 Task: Find the shortest route from Rapid City to Badlands National Park.
Action: Mouse moved to (877, 65)
Screenshot: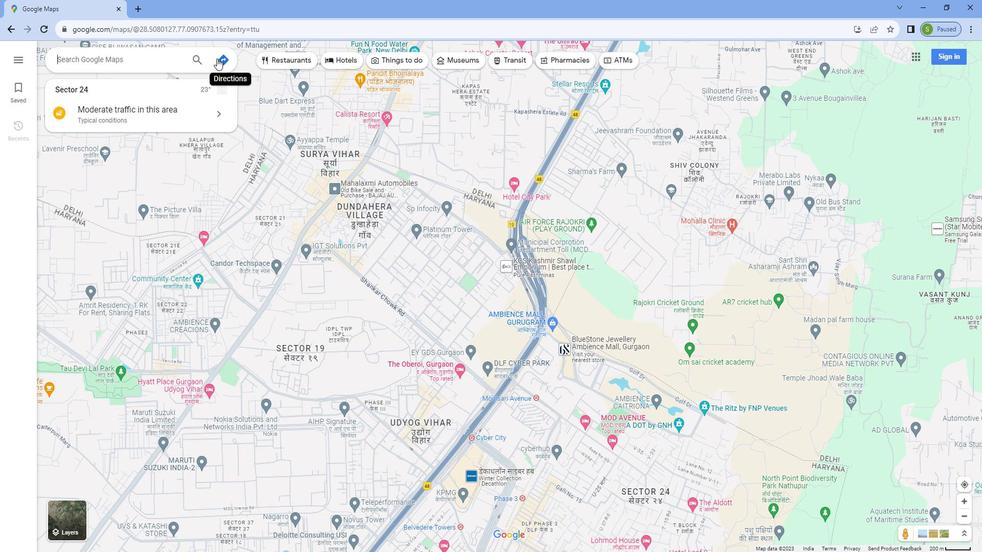 
Action: Mouse pressed left at (877, 65)
Screenshot: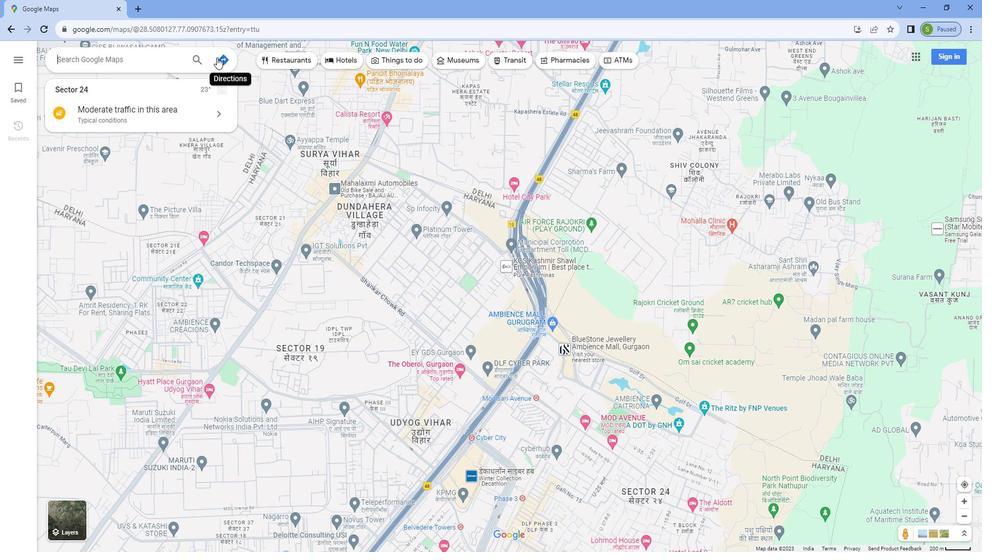 
Action: Mouse moved to (805, 97)
Screenshot: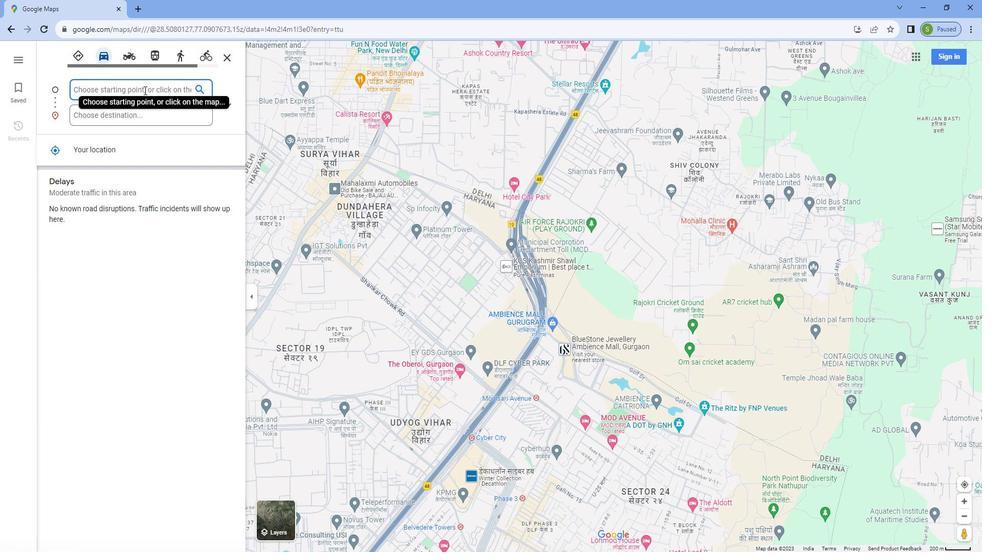 
Action: Mouse pressed left at (805, 97)
Screenshot: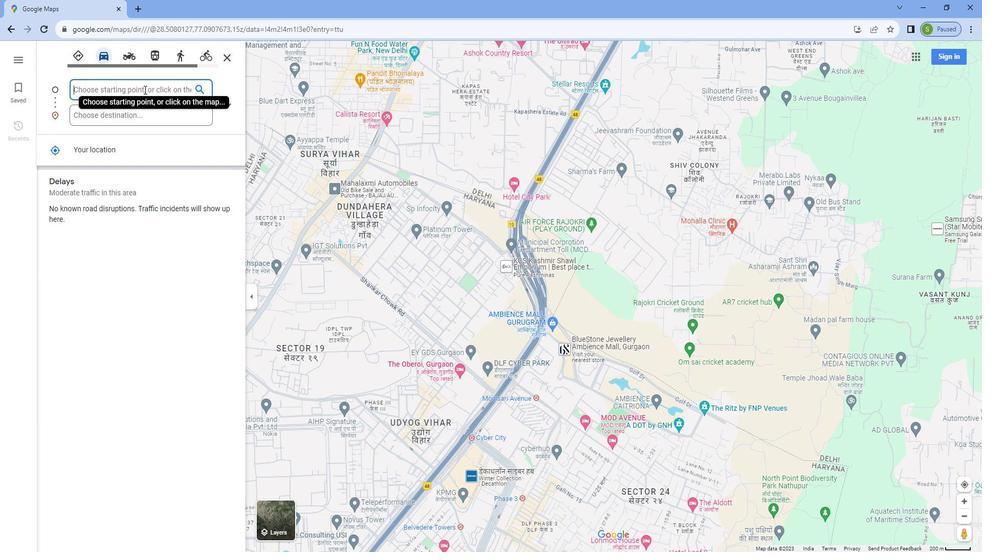 
Action: Key pressed <Key.caps_lock>R<Key.caps_lock>apid<Key.space><Key.caps_lock>C<Key.caps_lock>ity
Screenshot: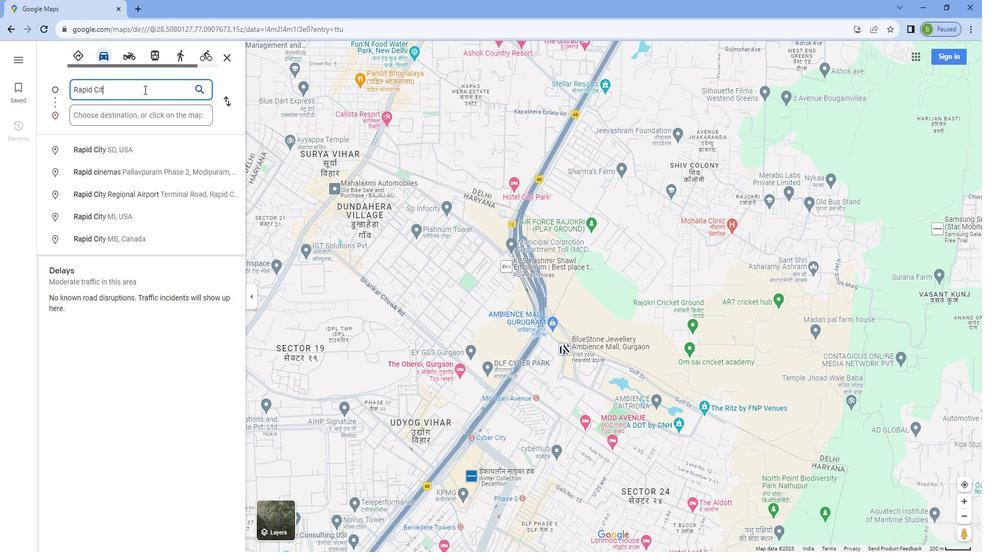 
Action: Mouse moved to (803, 116)
Screenshot: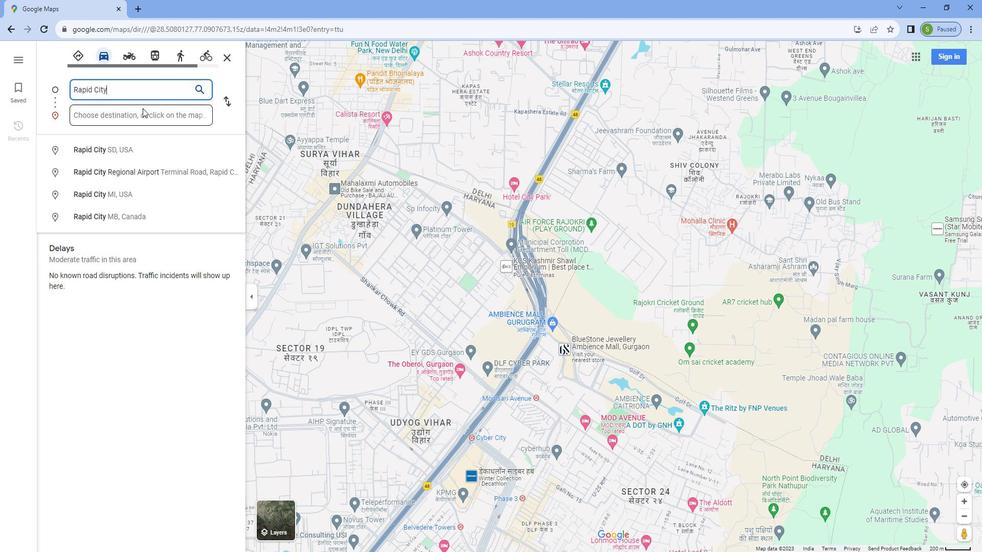 
Action: Mouse pressed left at (803, 116)
Screenshot: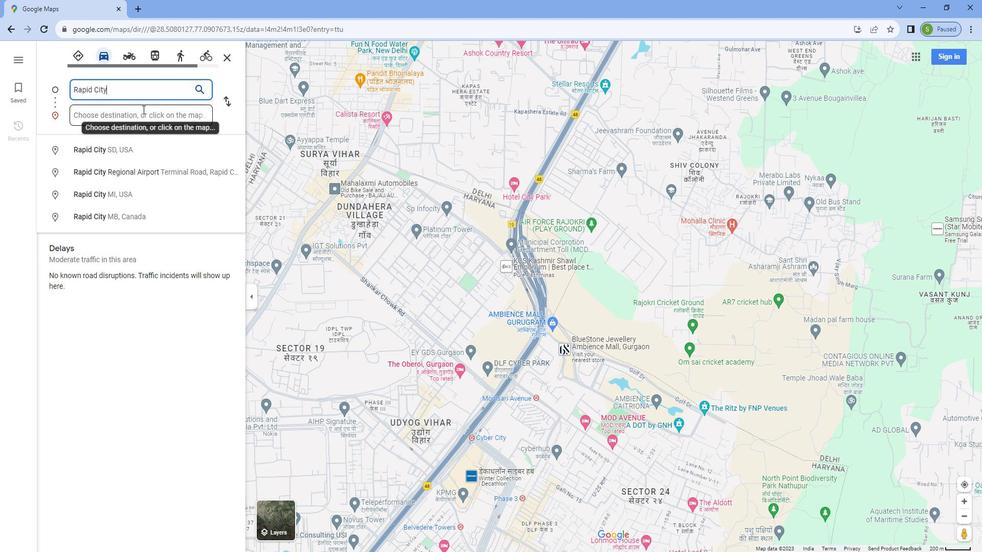 
Action: Key pressed <Key.caps_lock>B<Key.caps_lock>adlands<Key.space><Key.caps_lock>N<Key.caps_lock>ational<Key.space><Key.caps_lock>P<Key.caps_lock>ark<Key.enter>
Screenshot: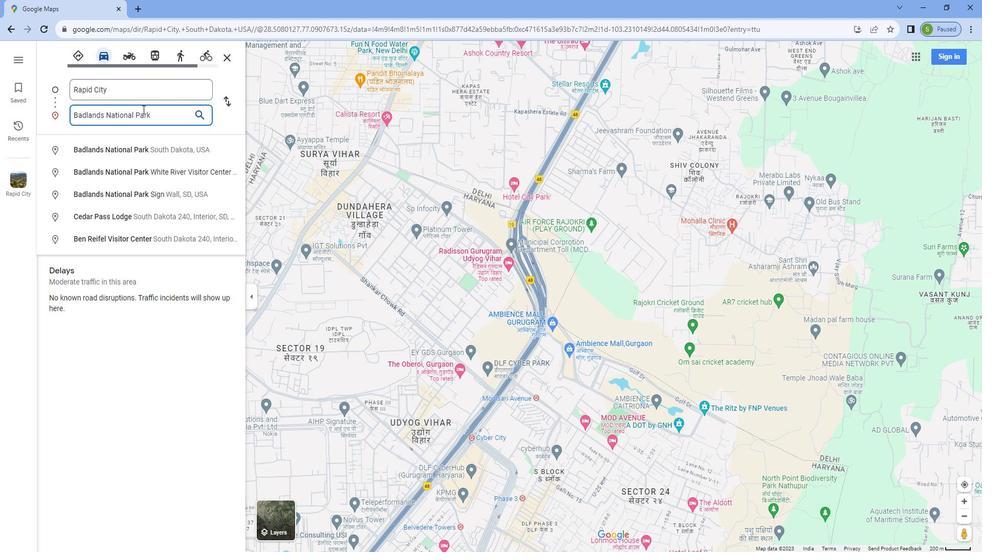 
Action: Mouse moved to (747, 278)
Screenshot: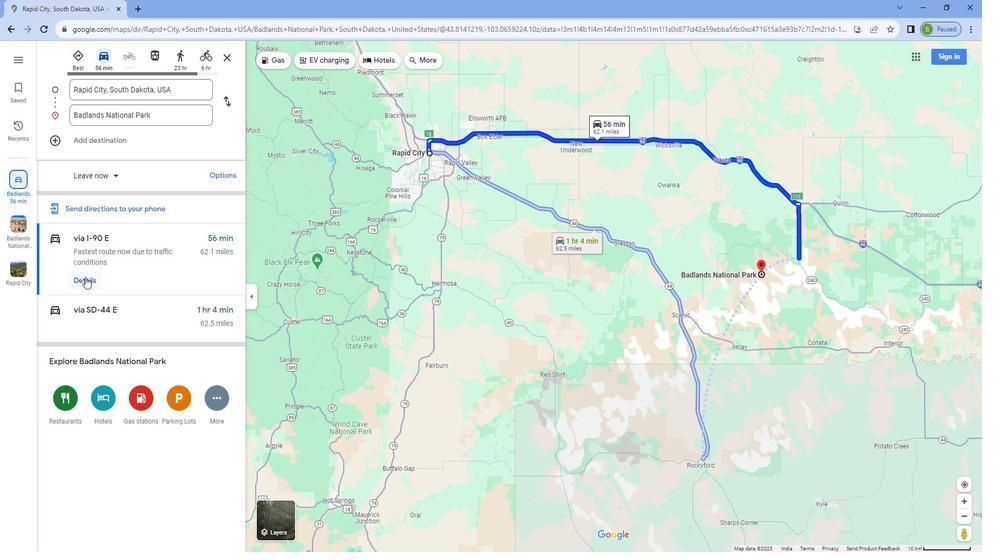 
Action: Mouse pressed left at (747, 278)
Screenshot: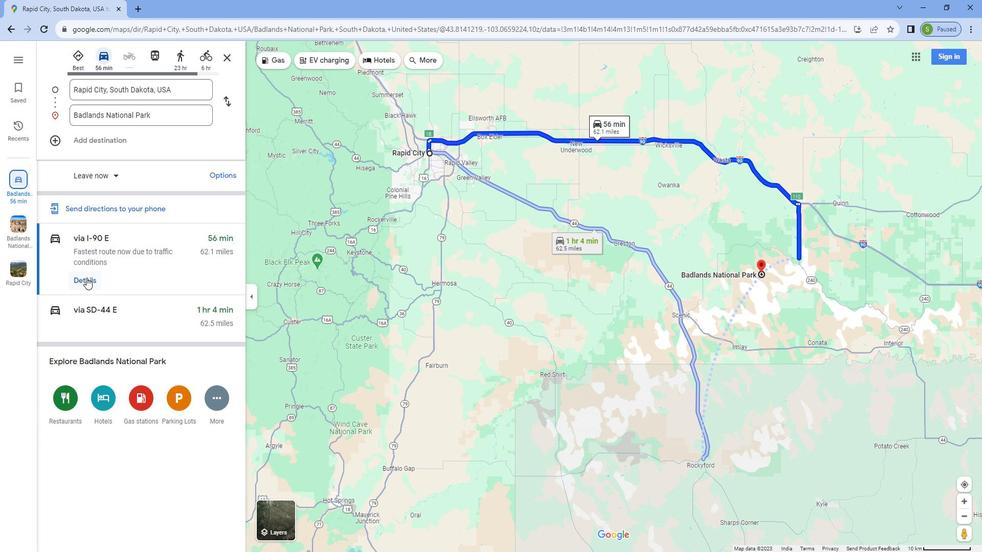 
Action: Mouse moved to (722, 195)
Screenshot: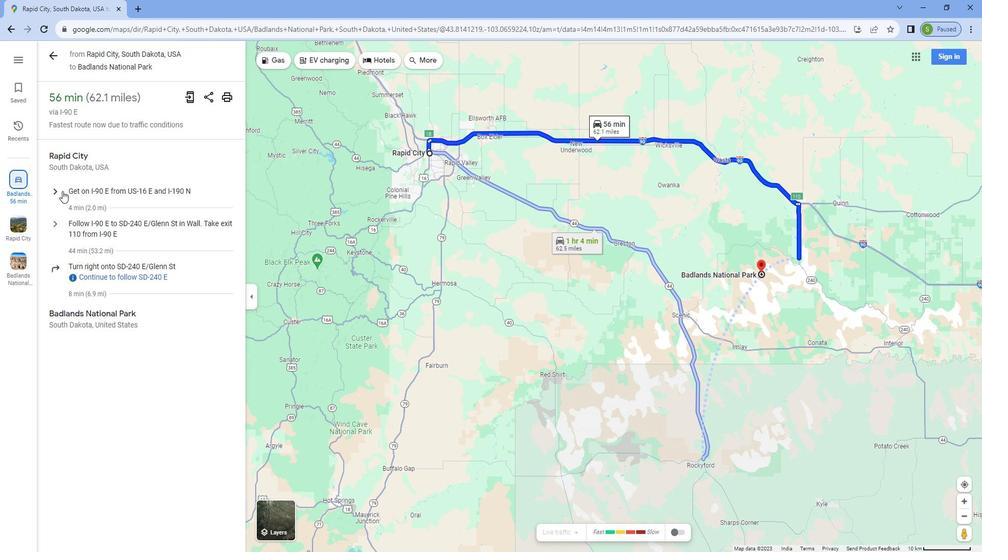 
Action: Mouse pressed left at (722, 195)
Screenshot: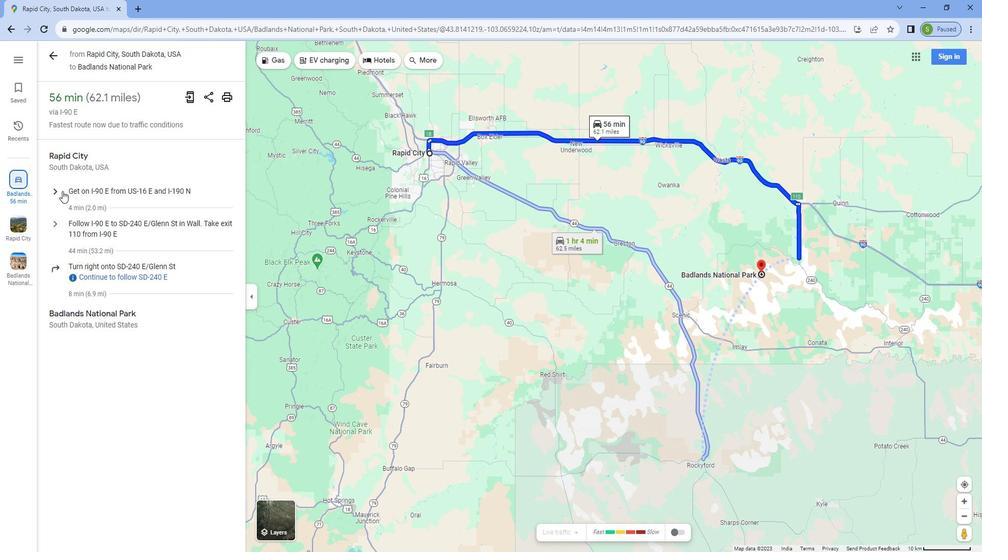 
Action: Mouse moved to (720, 419)
Screenshot: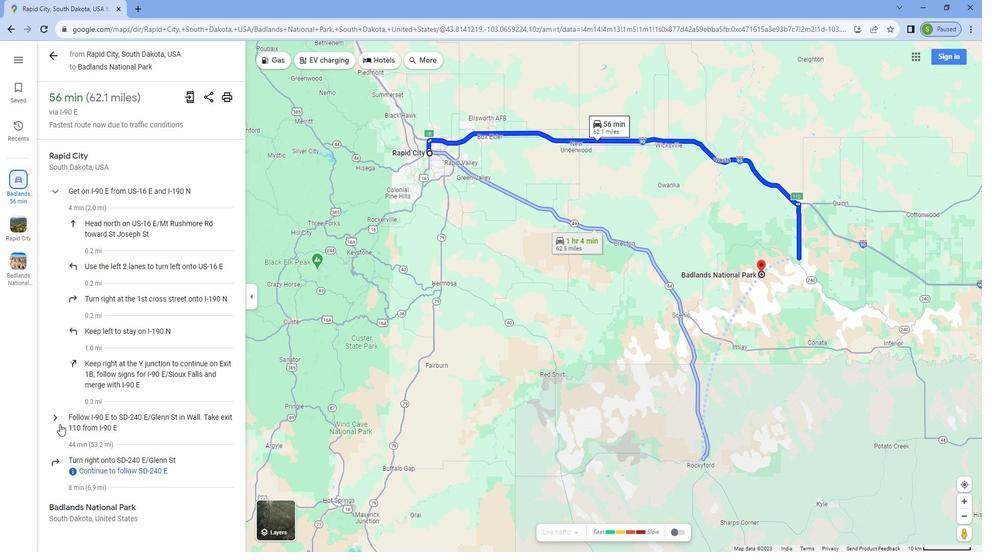 
Action: Mouse pressed left at (720, 419)
Screenshot: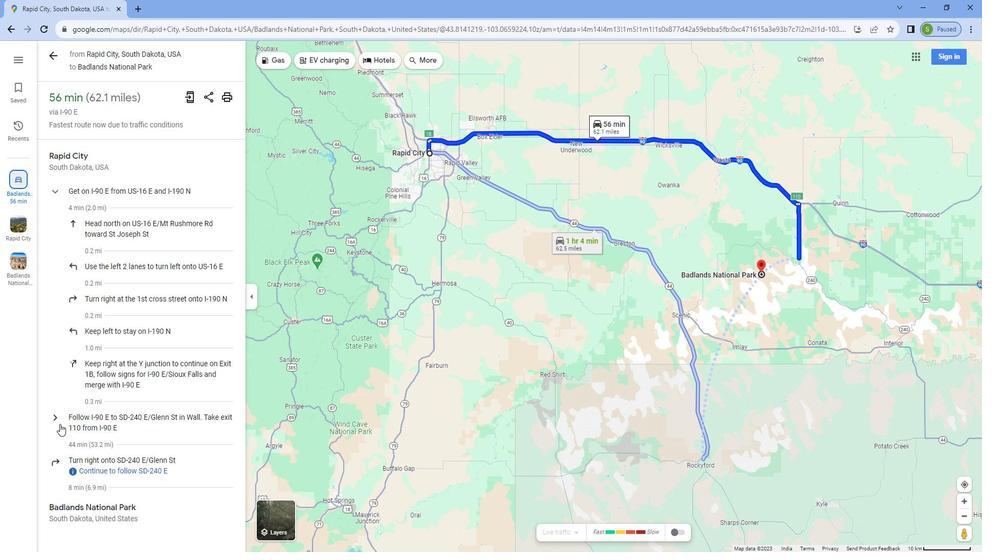 
Action: Mouse moved to (724, 419)
Screenshot: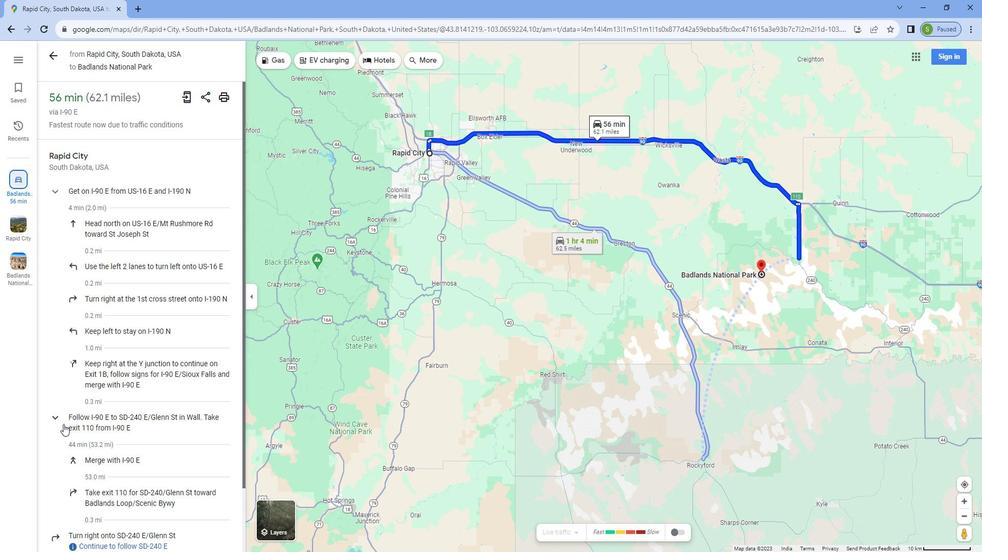 
Action: Mouse scrolled (724, 418) with delta (0, 0)
Screenshot: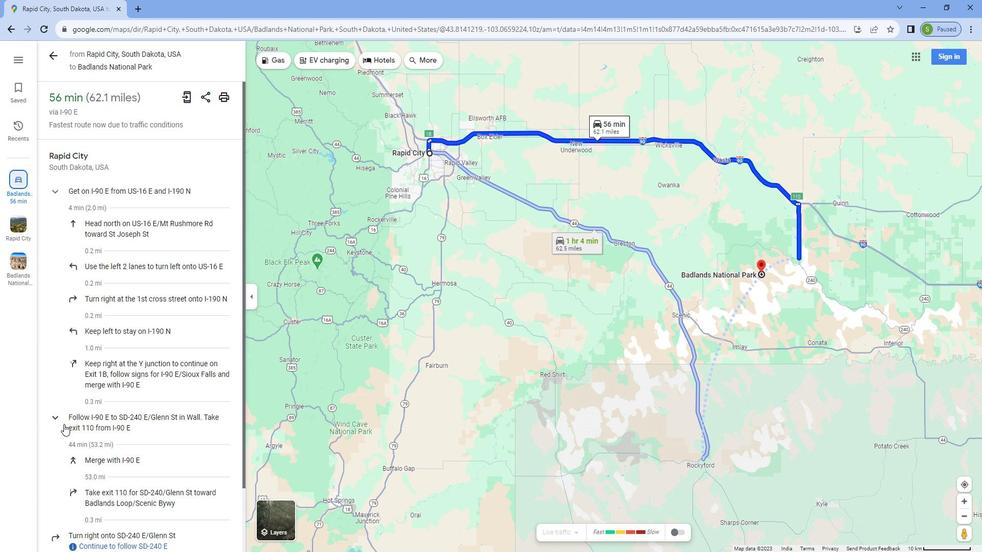 
Action: Mouse scrolled (724, 418) with delta (0, 0)
Screenshot: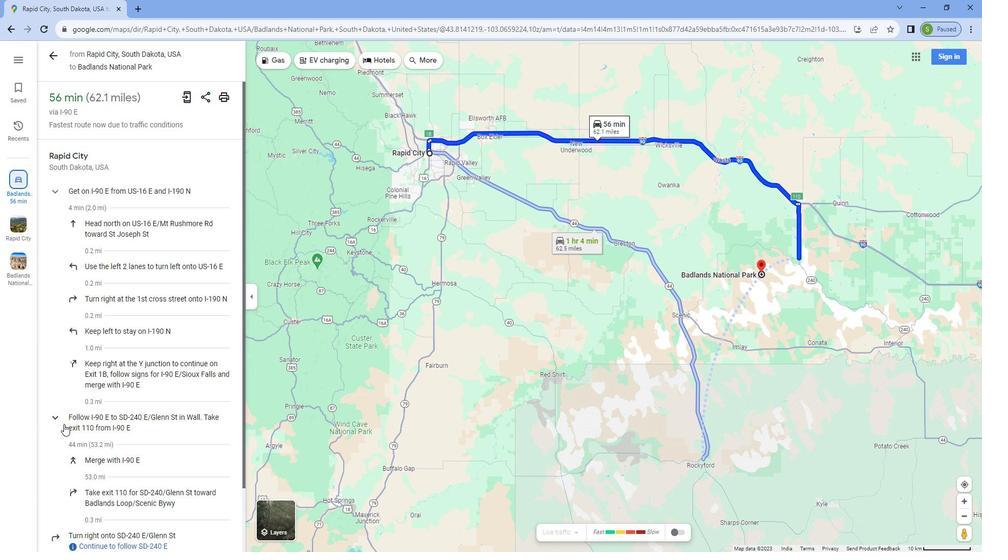 
Action: Mouse scrolled (724, 418) with delta (0, 0)
Screenshot: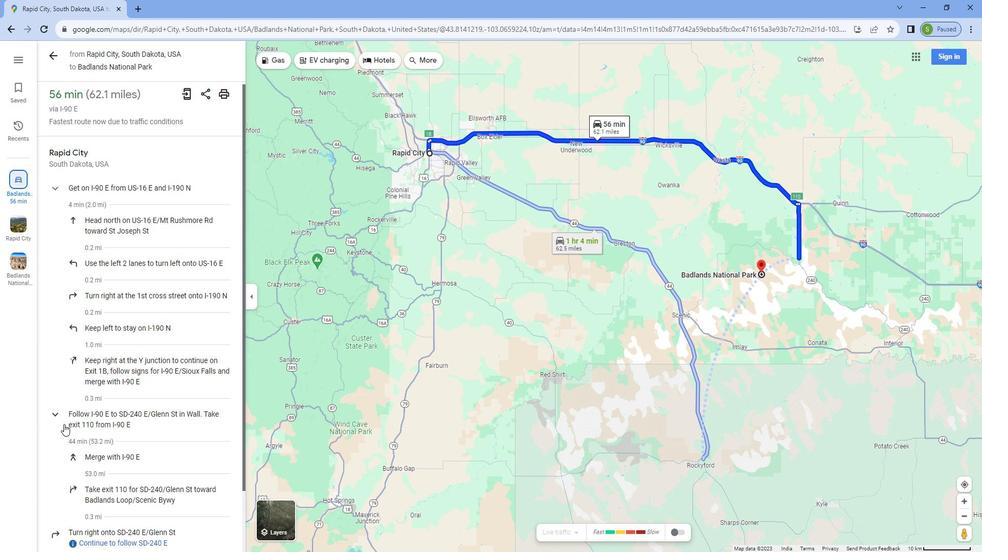
Action: Mouse moved to (714, 455)
Screenshot: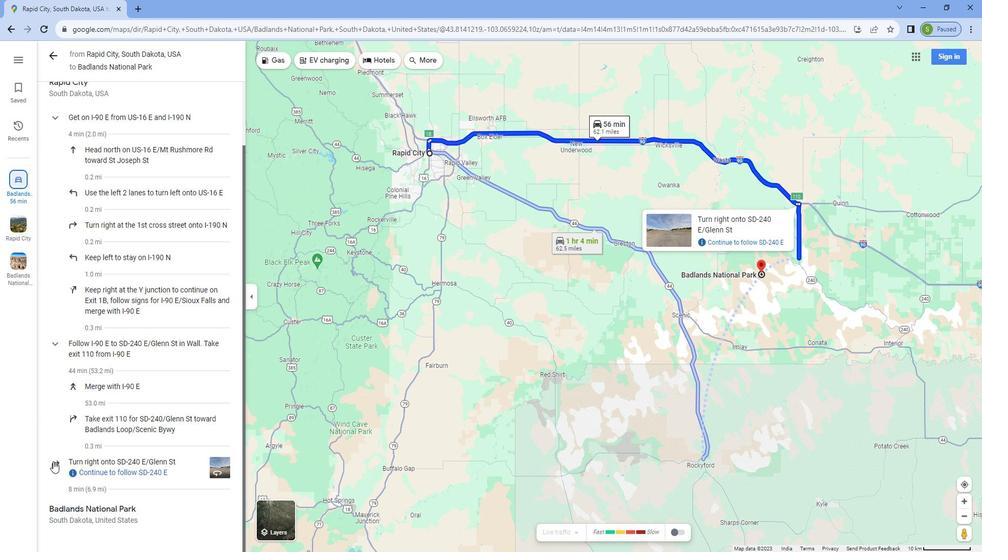 
Action: Mouse pressed left at (714, 455)
Screenshot: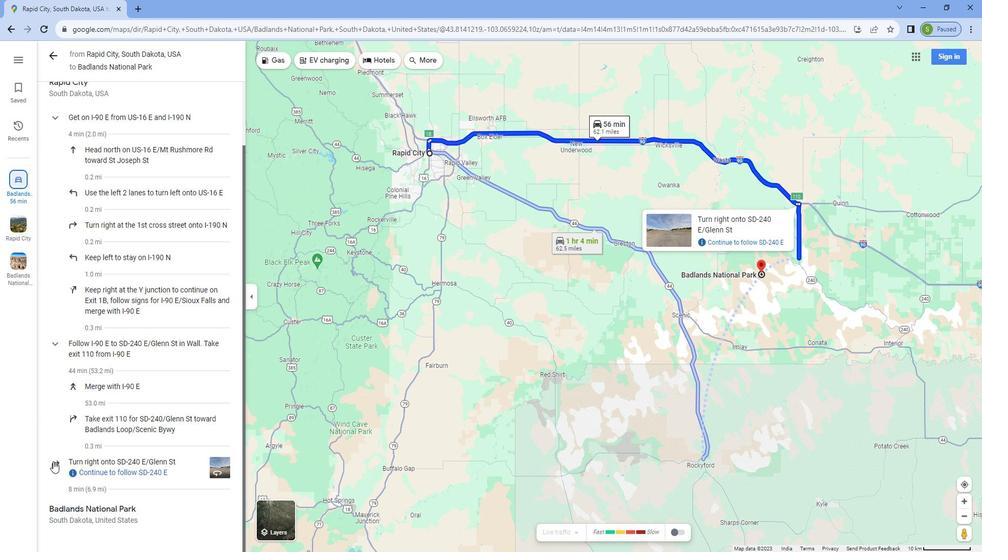
Action: Mouse moved to (766, 385)
Screenshot: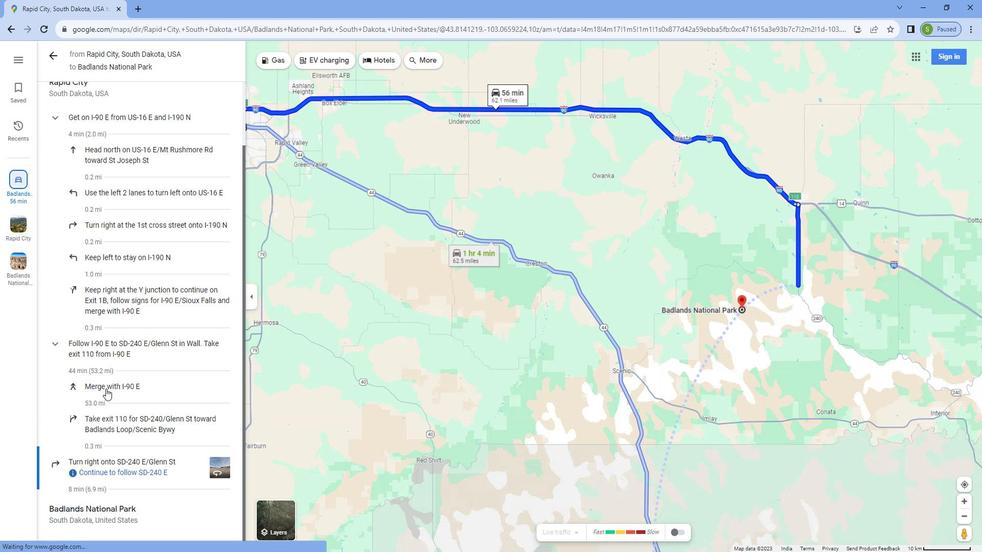 
Action: Mouse scrolled (766, 384) with delta (0, 0)
Screenshot: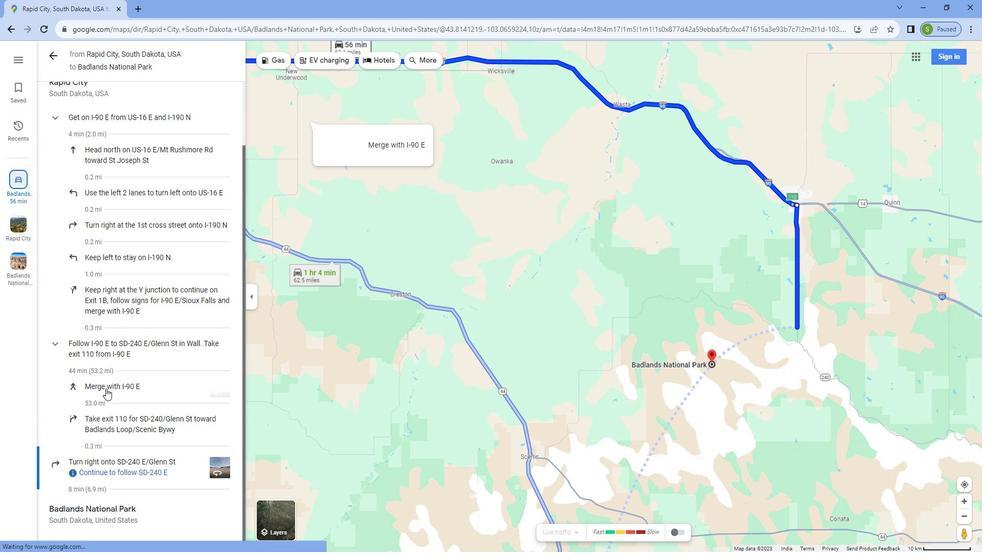 
Action: Mouse scrolled (766, 384) with delta (0, 0)
Screenshot: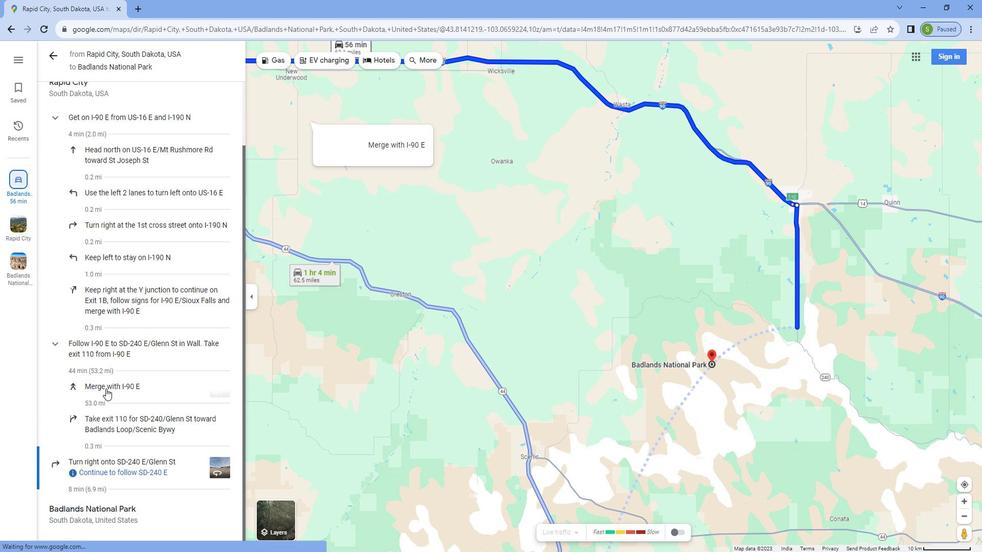 
Action: Mouse scrolled (766, 385) with delta (0, 0)
Screenshot: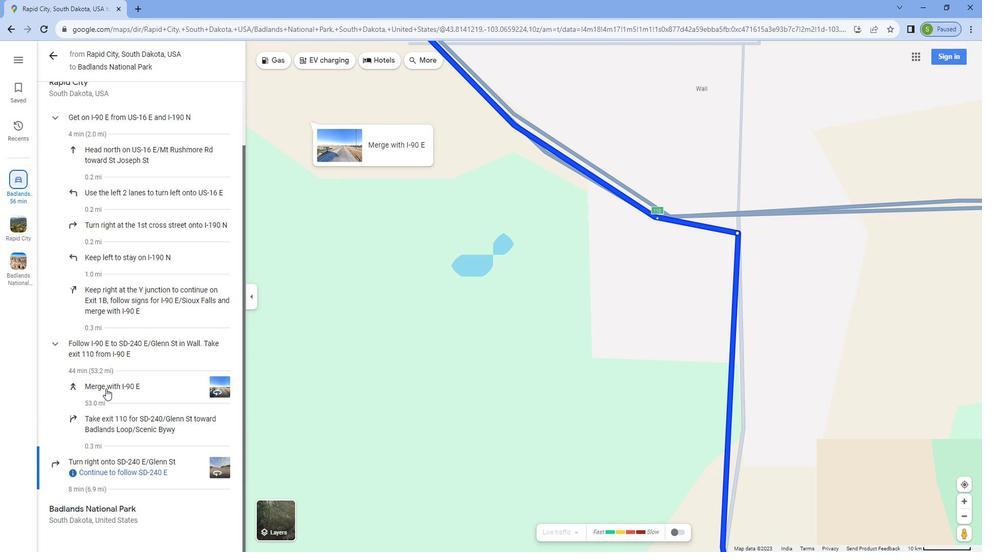 
Action: Mouse scrolled (766, 385) with delta (0, 0)
Screenshot: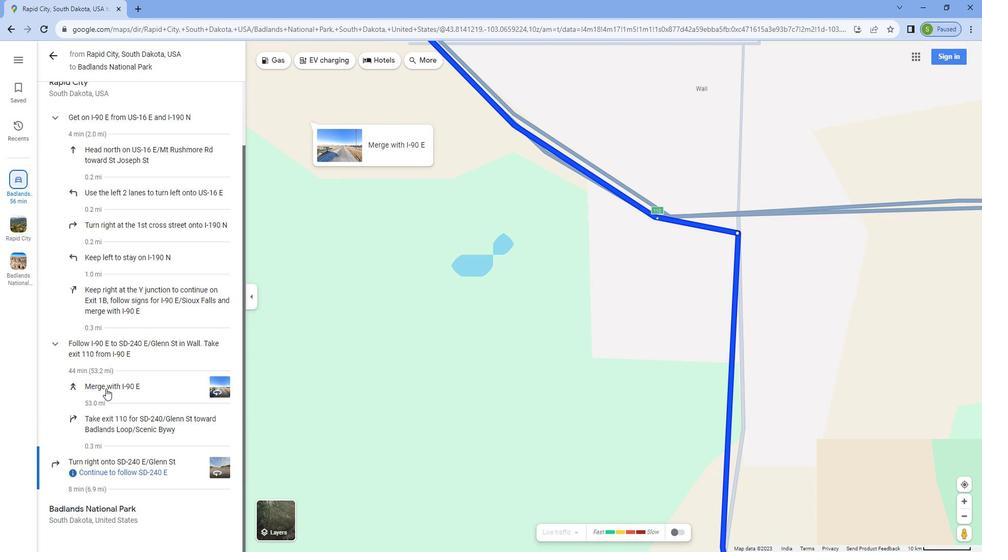 
Action: Mouse scrolled (766, 385) with delta (0, 0)
Screenshot: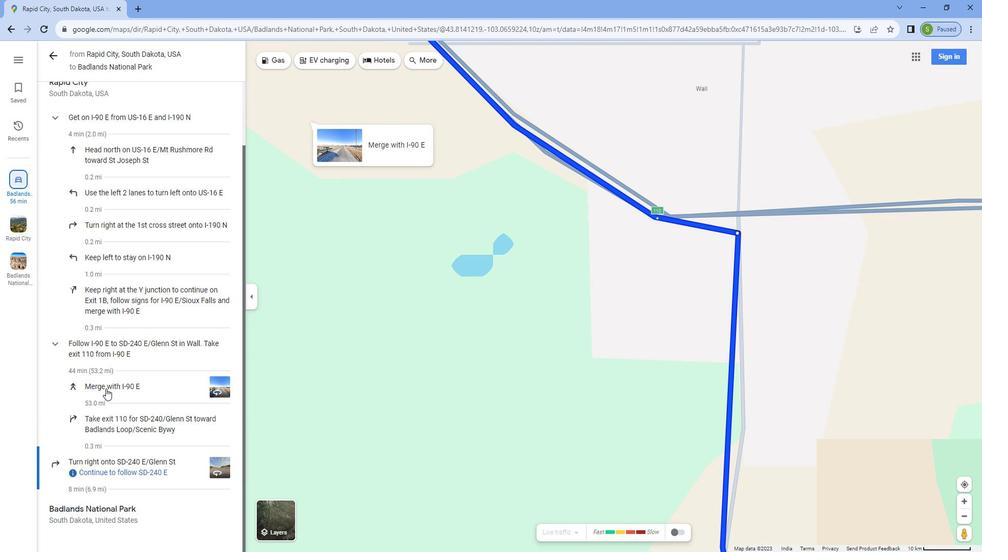 
Action: Mouse scrolled (766, 385) with delta (0, 0)
Screenshot: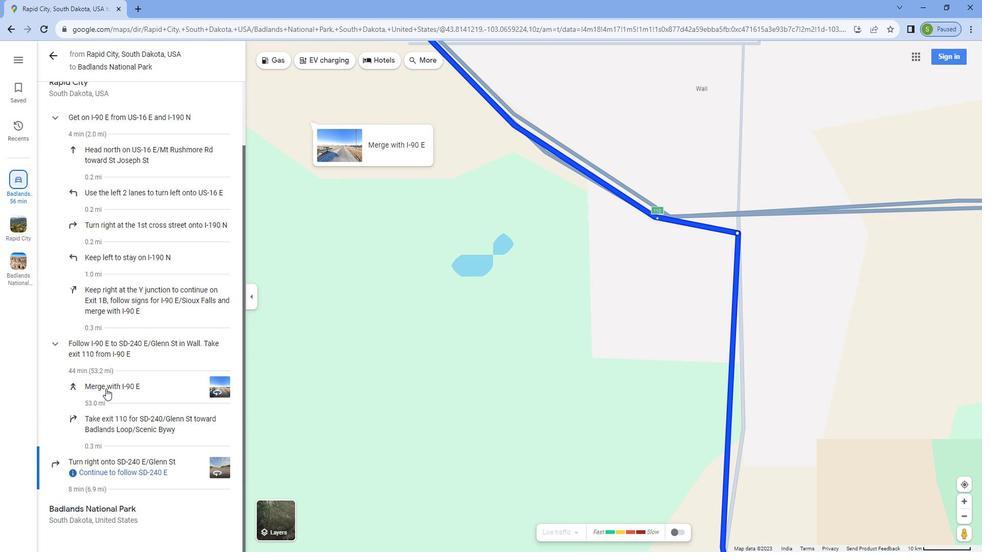 
Action: Mouse moved to (712, 68)
Screenshot: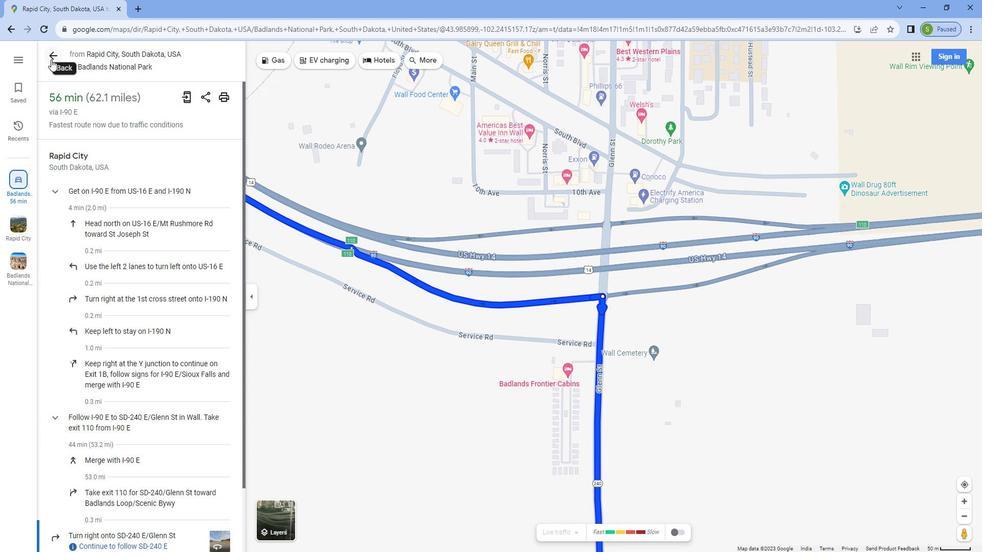 
Action: Mouse pressed left at (712, 68)
Screenshot: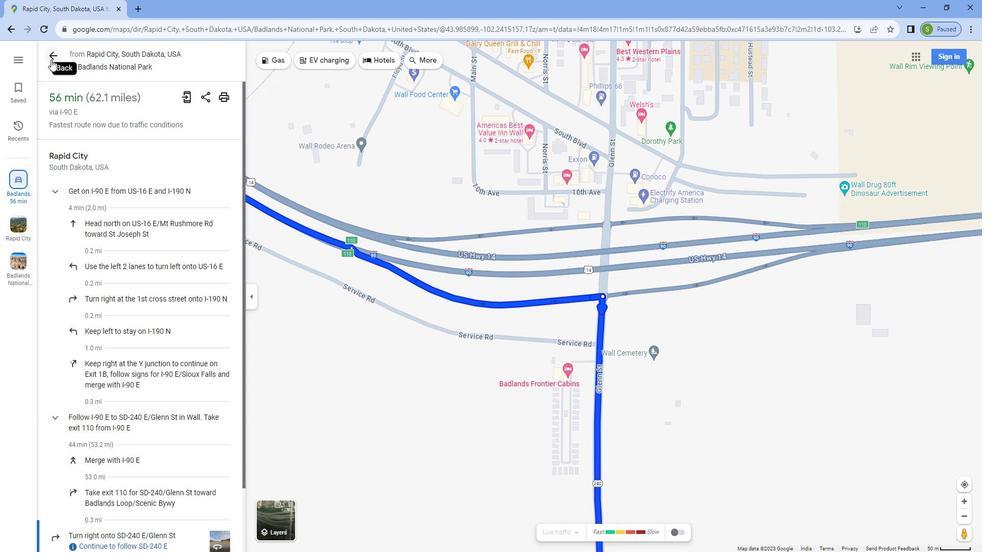 
Action: Mouse moved to (889, 216)
Screenshot: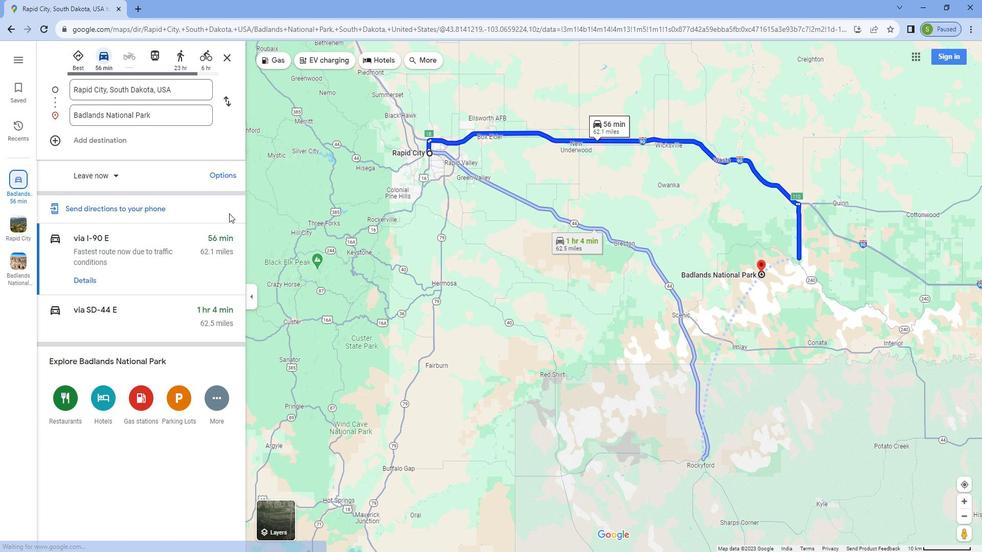 
Action: Mouse scrolled (889, 216) with delta (0, 0)
Screenshot: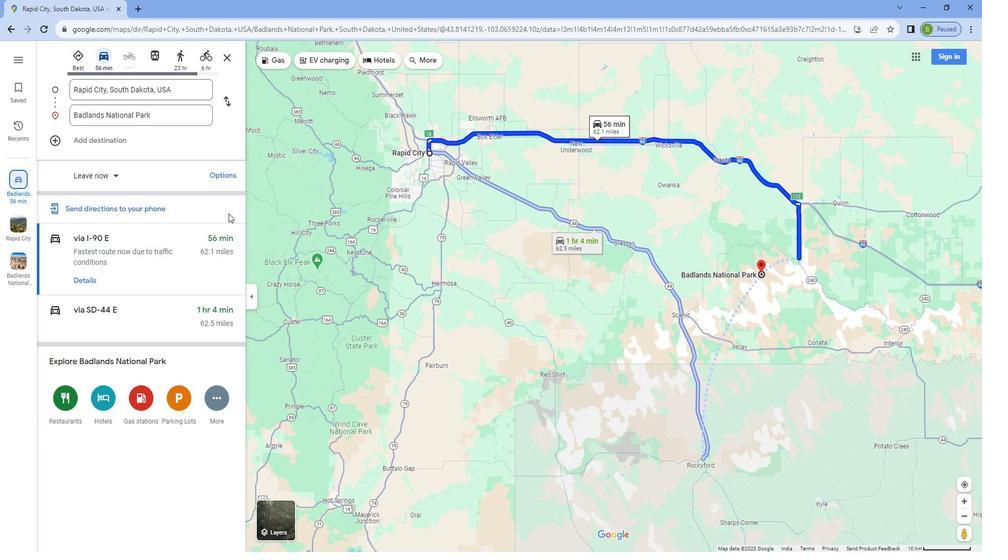 
Action: Mouse moved to (737, 64)
Screenshot: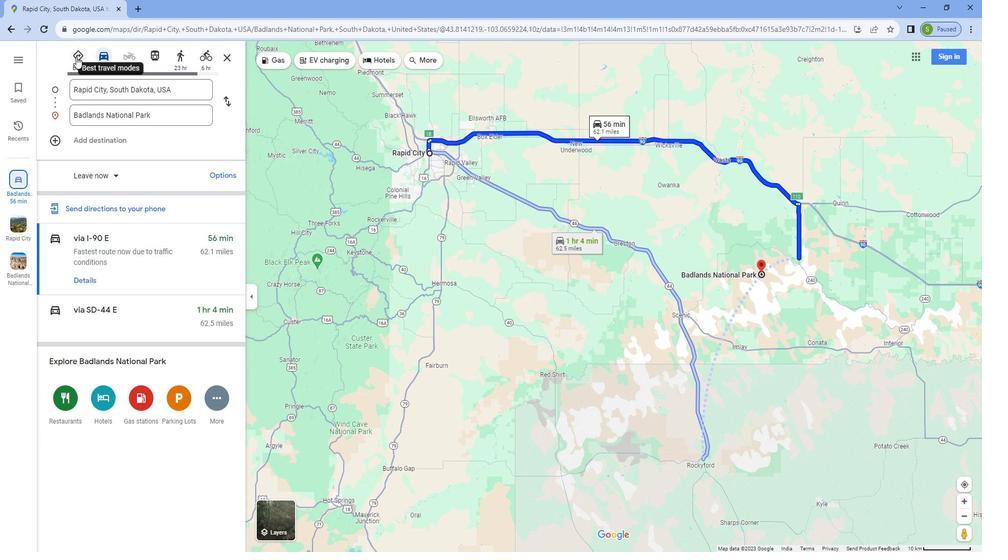 
Action: Mouse pressed left at (737, 64)
Screenshot: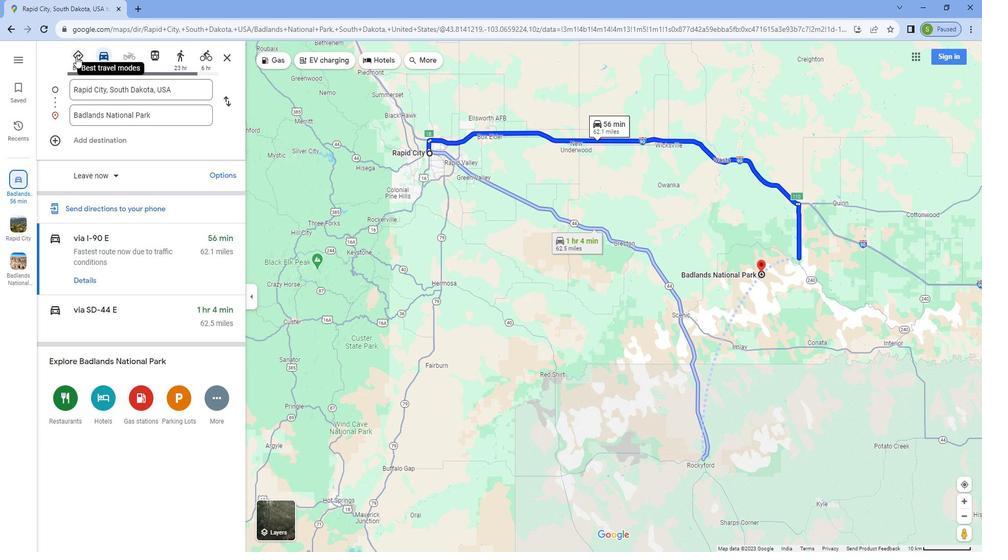 
Action: Mouse moved to (756, 277)
Screenshot: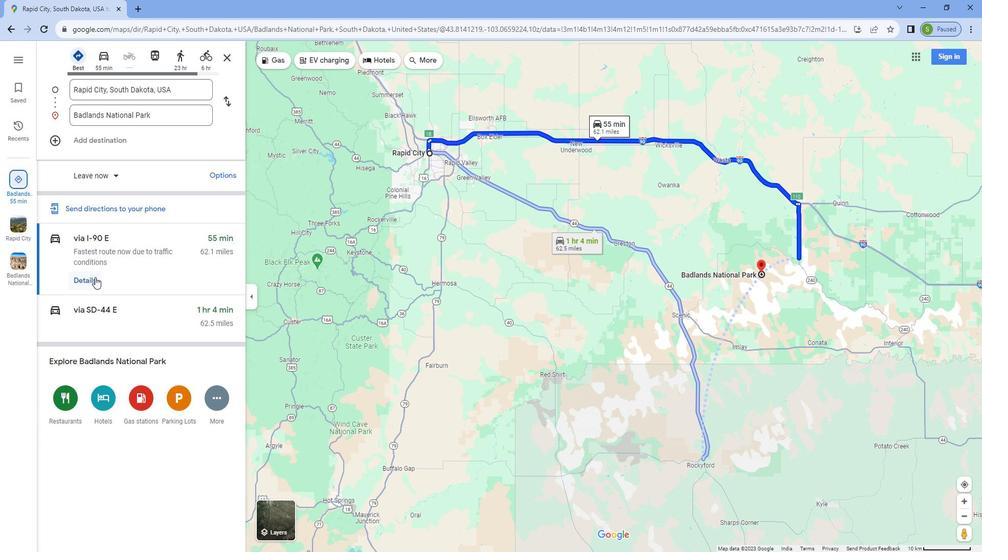 
Action: Mouse pressed left at (756, 277)
Screenshot: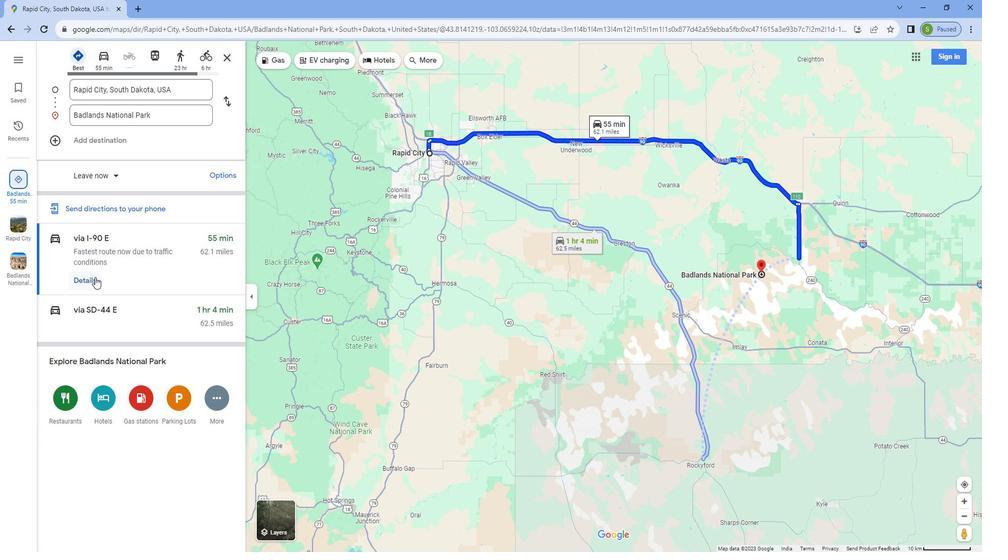 
Action: Mouse moved to (719, 195)
Screenshot: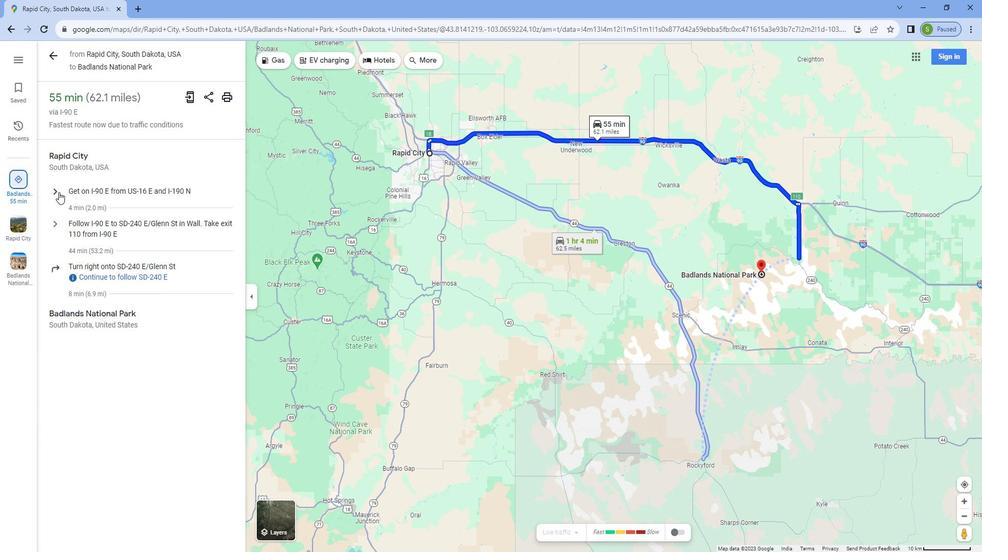 
Action: Mouse pressed left at (719, 195)
Screenshot: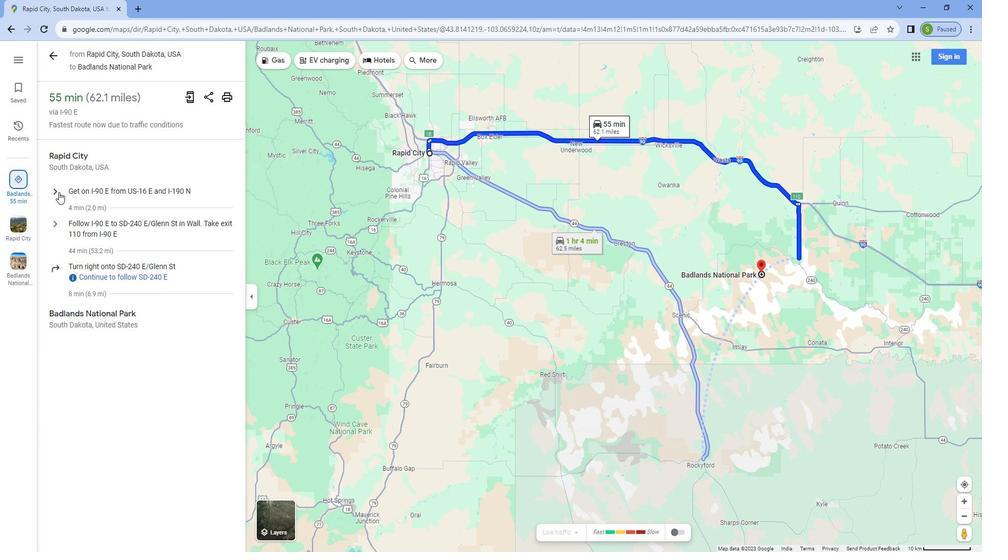 
Action: Mouse moved to (720, 412)
Screenshot: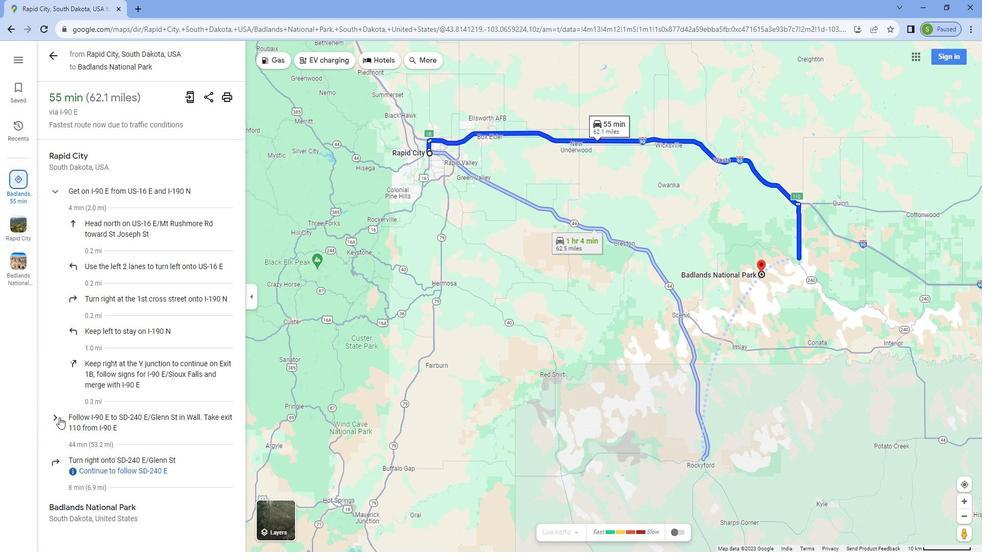 
Action: Mouse pressed left at (720, 412)
Screenshot: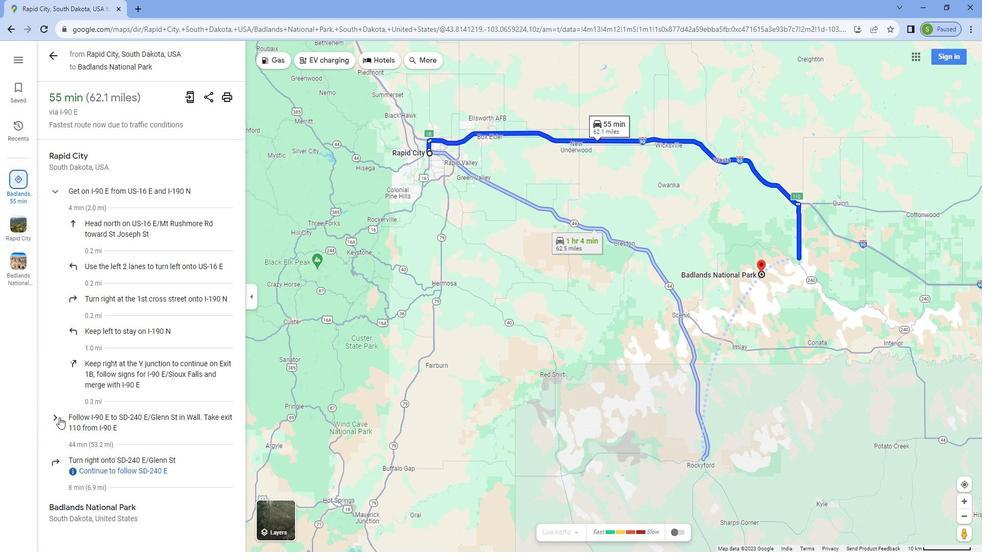 
Action: Mouse moved to (723, 460)
Screenshot: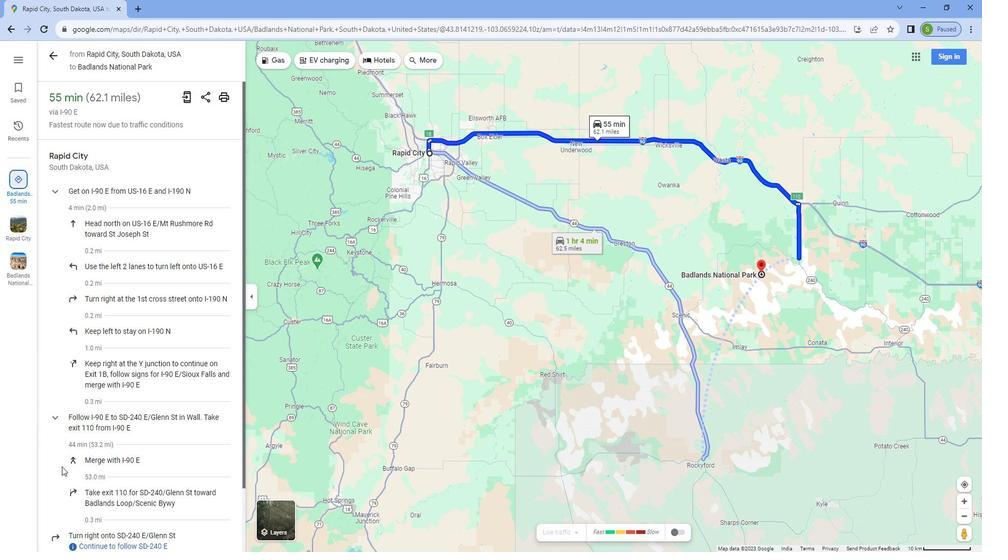
Action: Mouse scrolled (723, 459) with delta (0, 0)
Screenshot: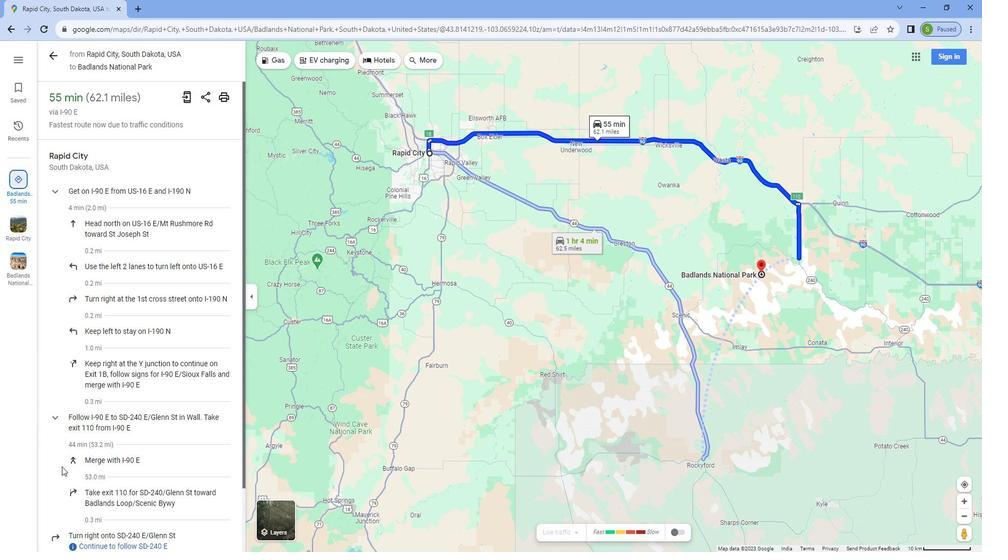 
Action: Mouse scrolled (723, 459) with delta (0, 0)
Screenshot: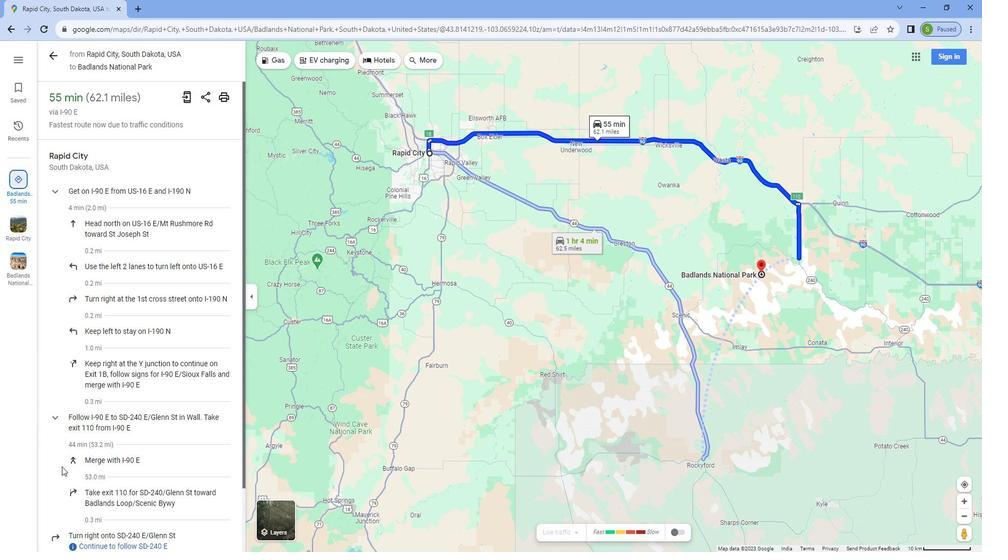 
Action: Mouse scrolled (723, 459) with delta (0, 0)
Screenshot: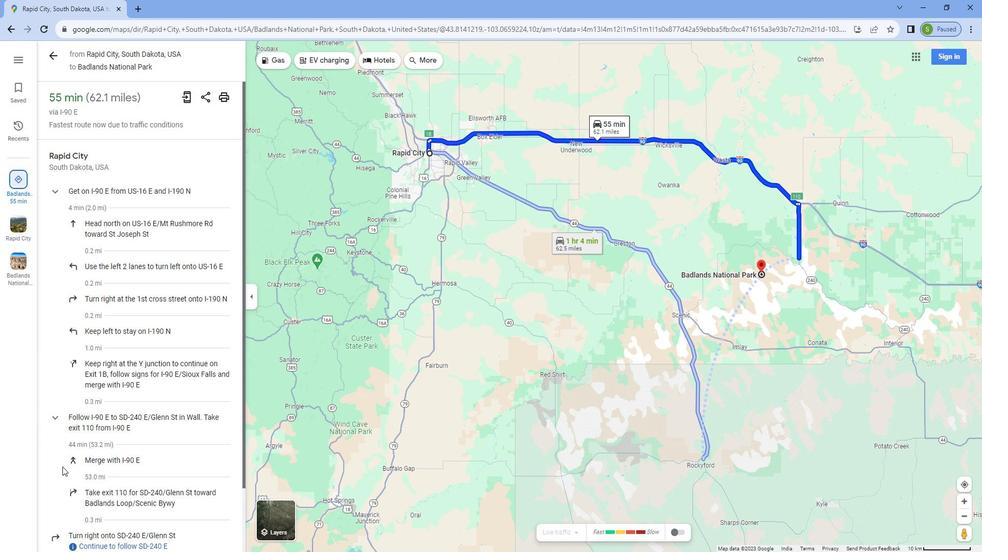 
Action: Mouse scrolled (723, 459) with delta (0, 0)
Screenshot: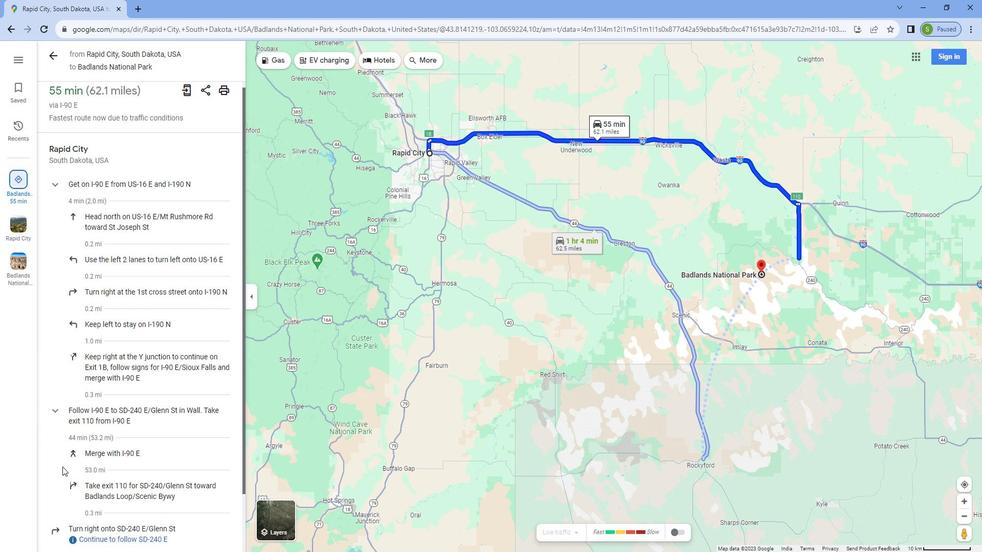 
Action: Mouse scrolled (723, 459) with delta (0, 0)
Screenshot: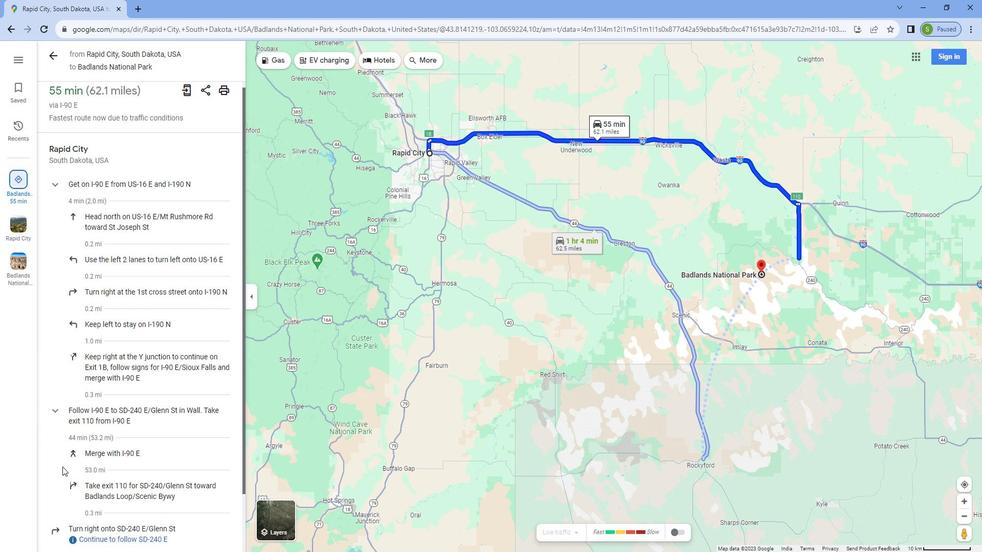 
Action: Mouse moved to (874, 357)
Screenshot: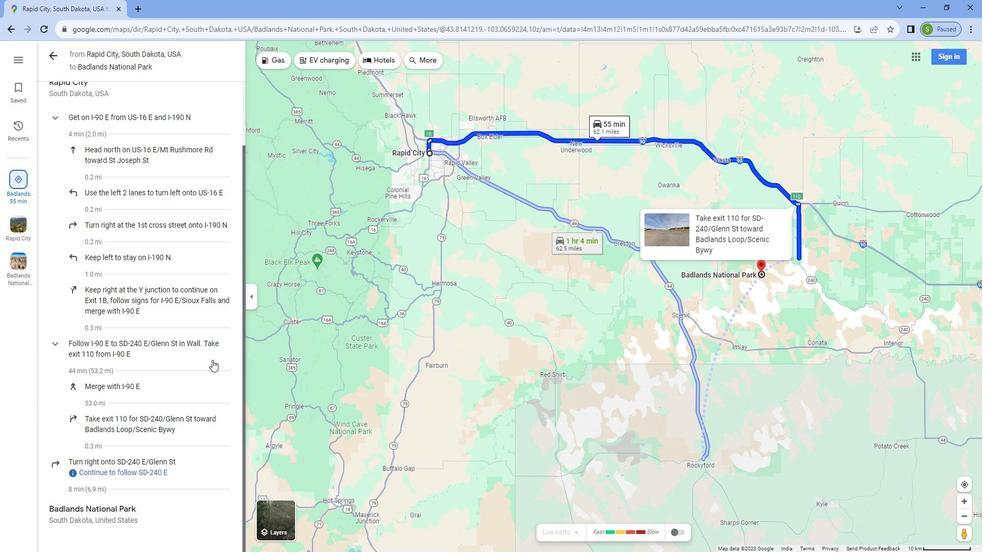 
Action: Mouse scrolled (874, 357) with delta (0, 0)
Screenshot: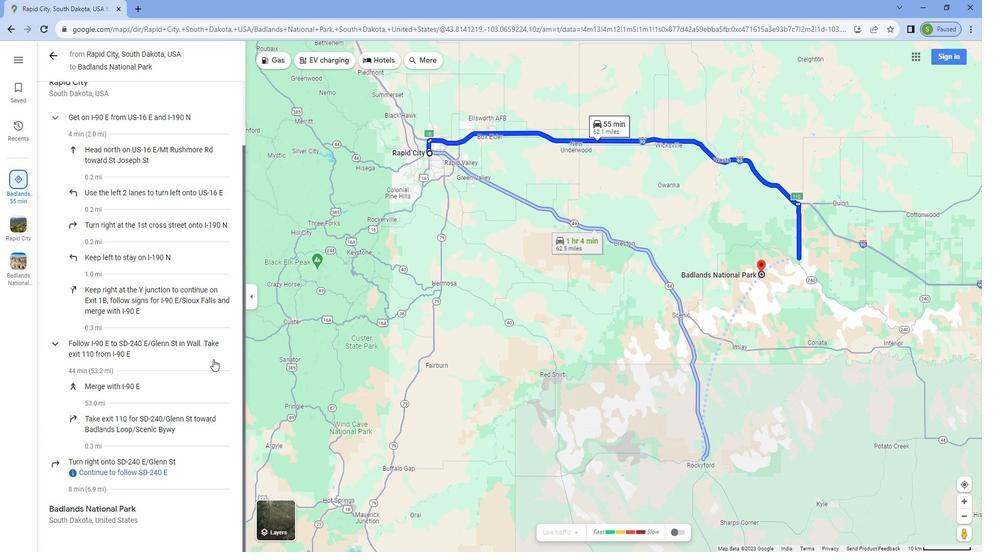 
Action: Mouse scrolled (874, 357) with delta (0, 0)
Screenshot: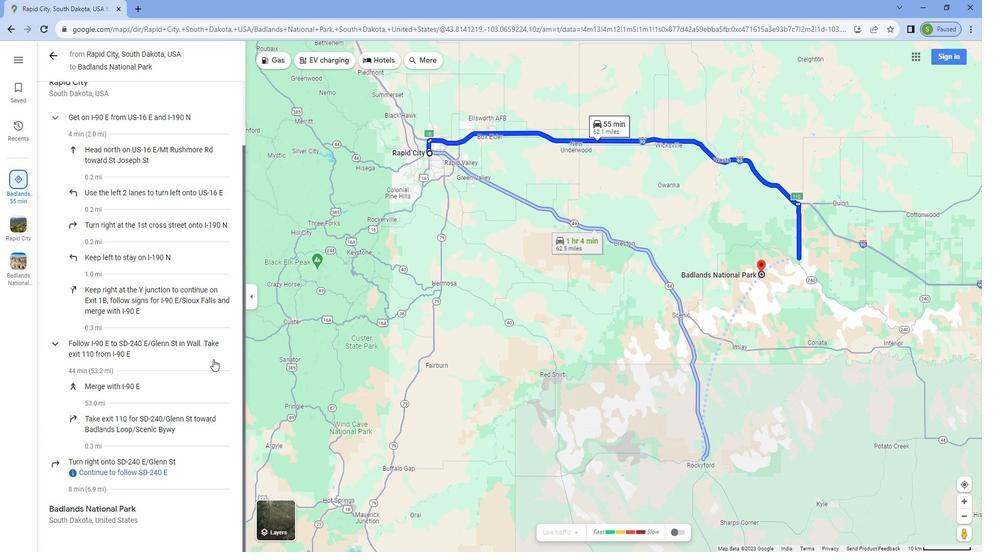 
Action: Mouse scrolled (874, 357) with delta (0, 0)
Screenshot: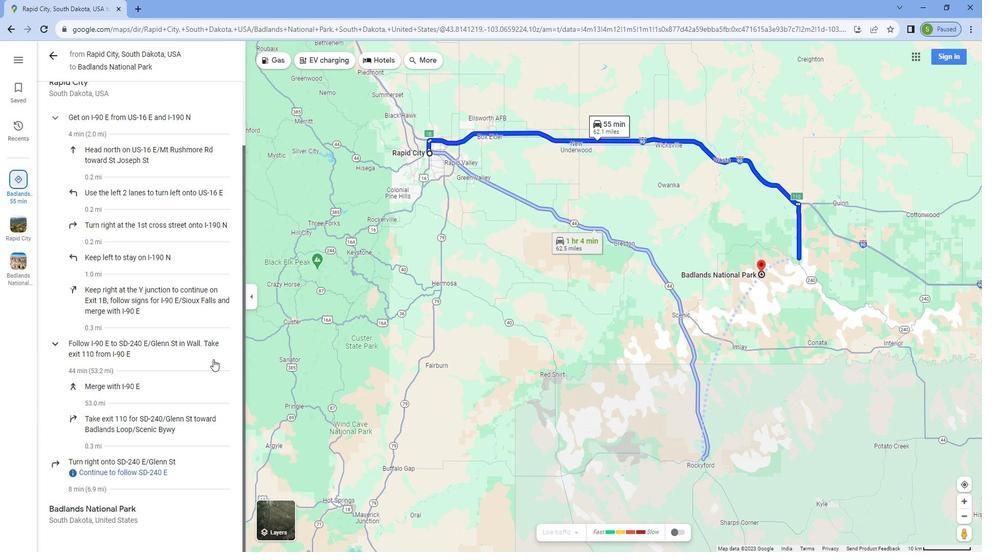 
Action: Mouse scrolled (874, 357) with delta (0, 0)
Screenshot: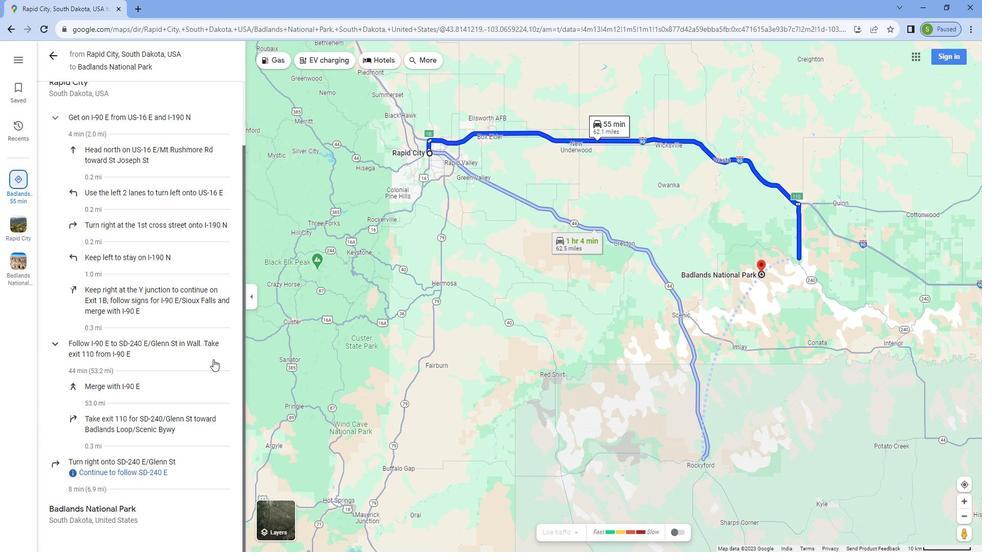 
Action: Mouse scrolled (874, 357) with delta (0, 0)
Screenshot: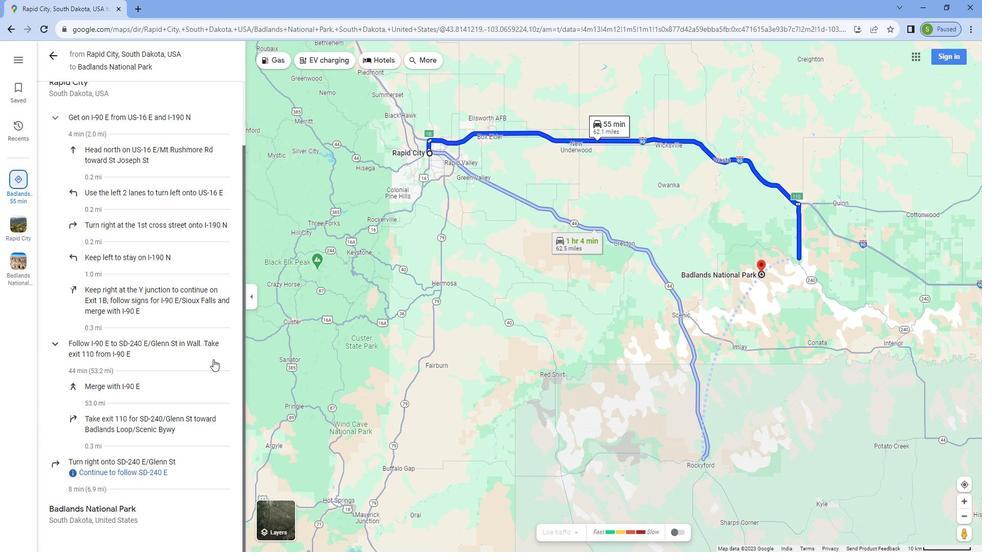 
Action: Mouse moved to (712, 65)
Screenshot: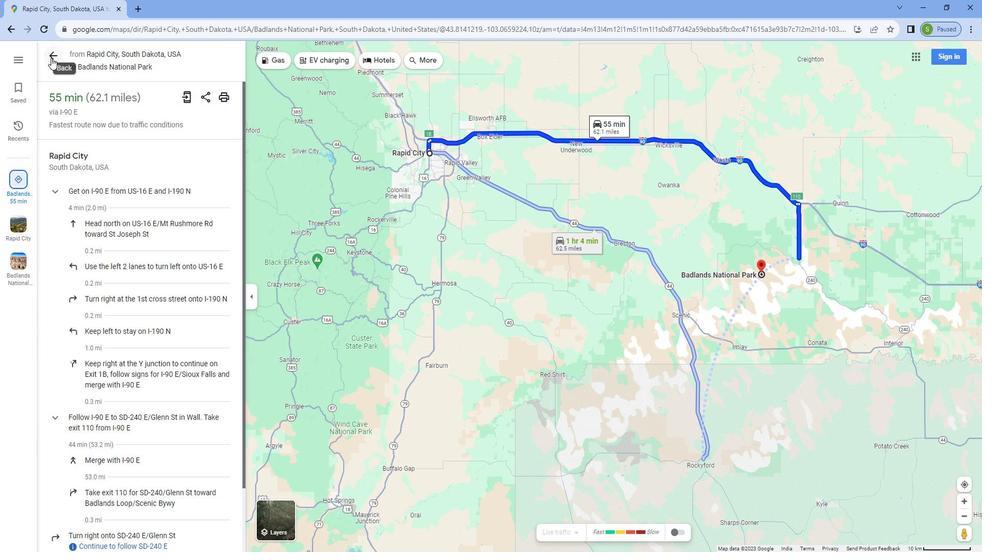 
Action: Mouse pressed left at (712, 65)
Screenshot: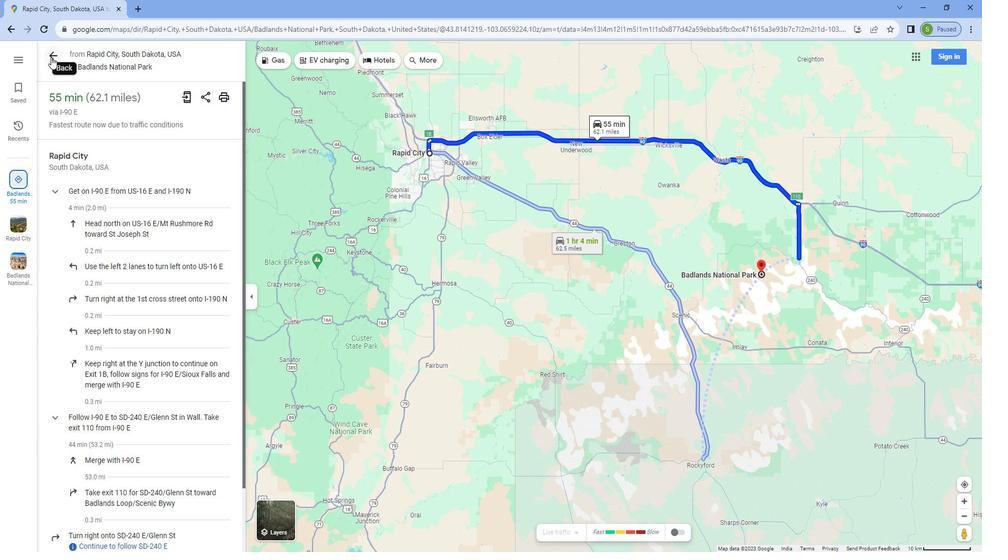 
Action: Mouse moved to (934, 156)
Screenshot: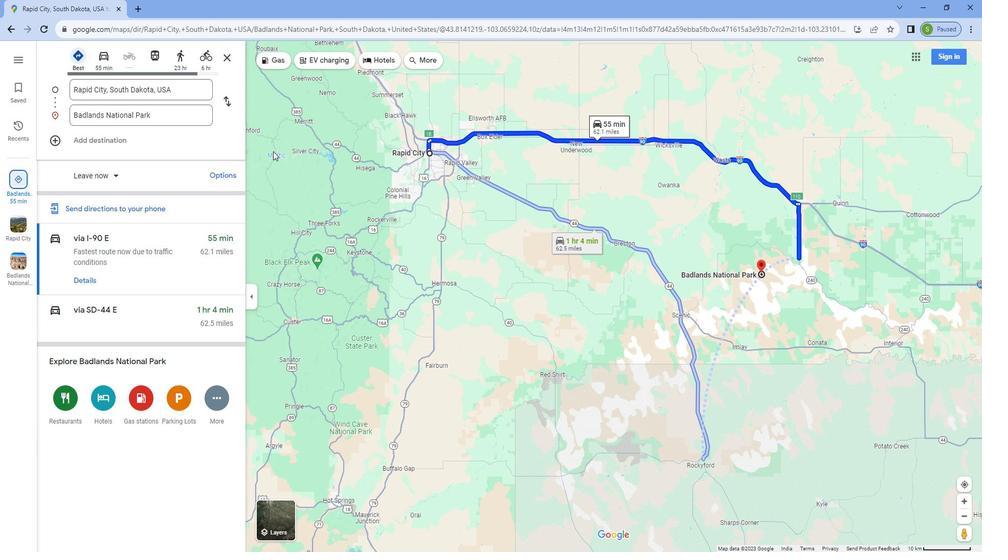 
